 Task: Sort the boards by "Alphabetically Z-A".
Action: Mouse pressed left at (125, 60)
Screenshot: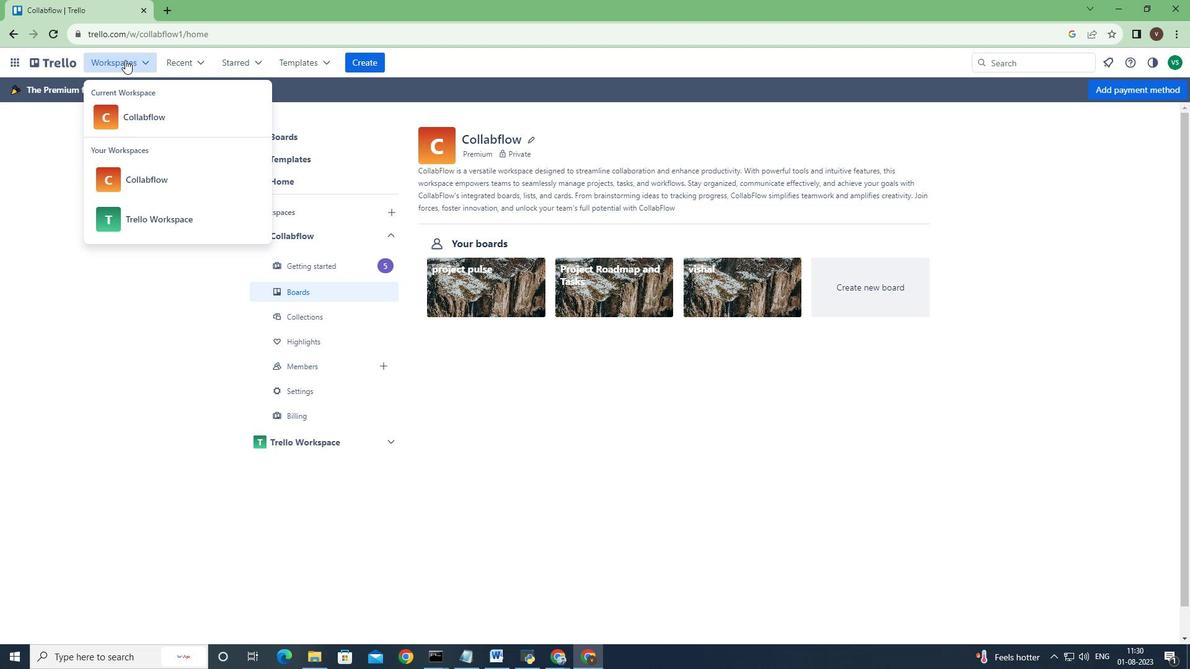 
Action: Mouse moved to (134, 177)
Screenshot: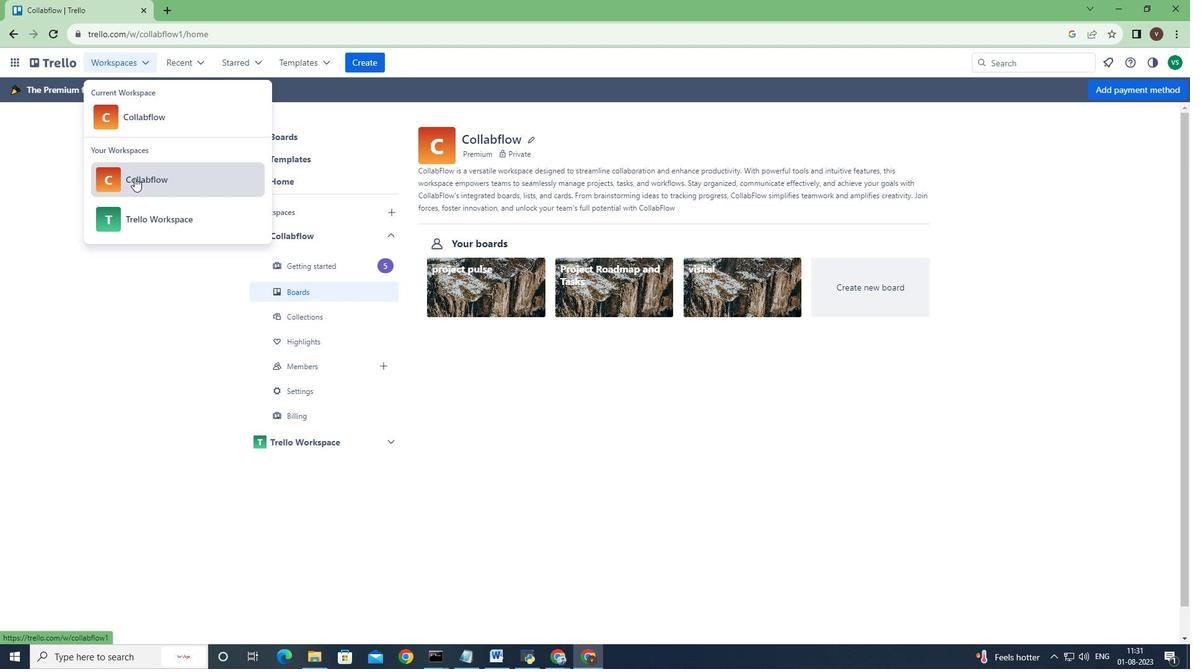 
Action: Mouse pressed left at (134, 177)
Screenshot: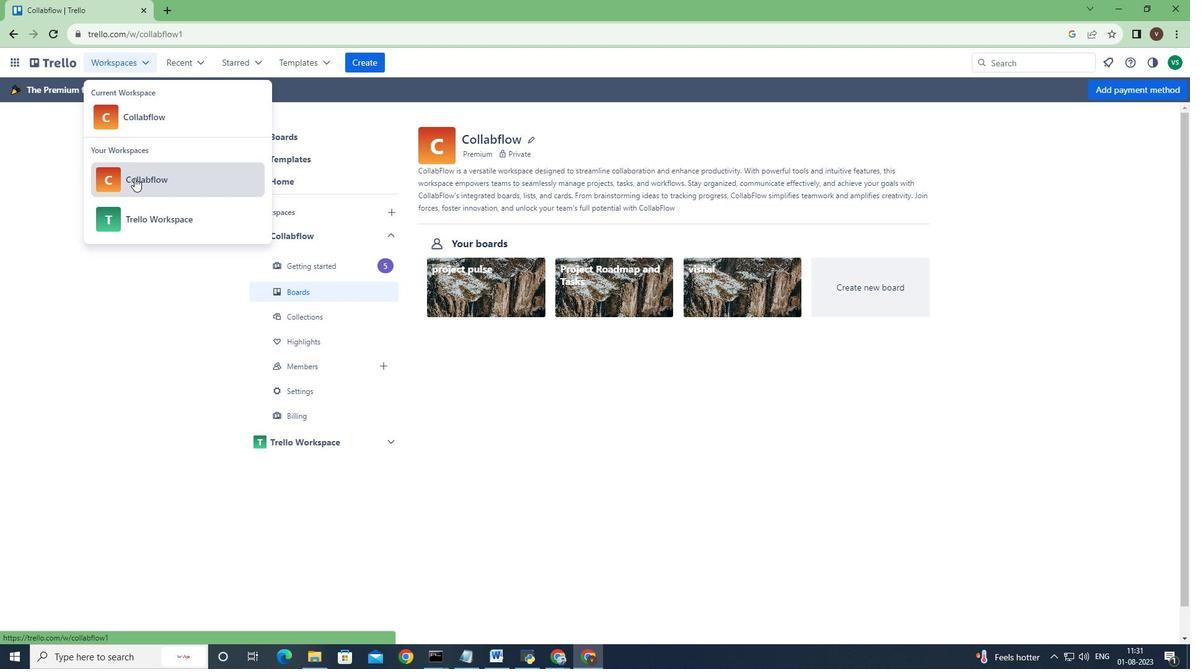 
Action: Mouse moved to (355, 314)
Screenshot: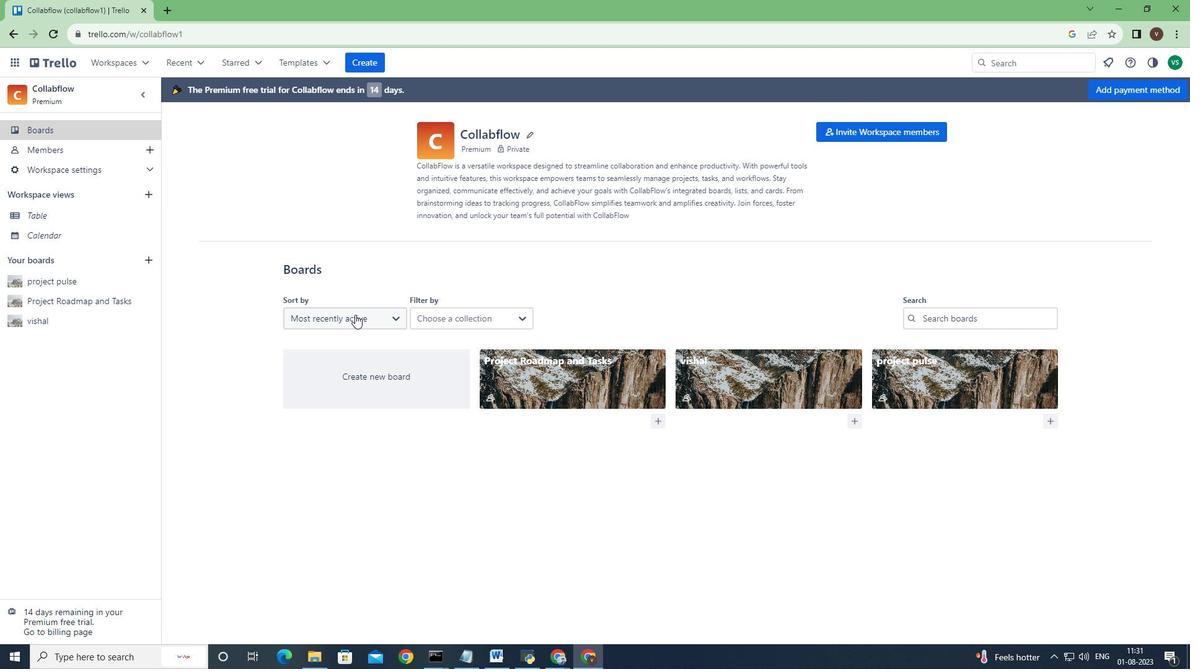 
Action: Mouse pressed left at (355, 314)
Screenshot: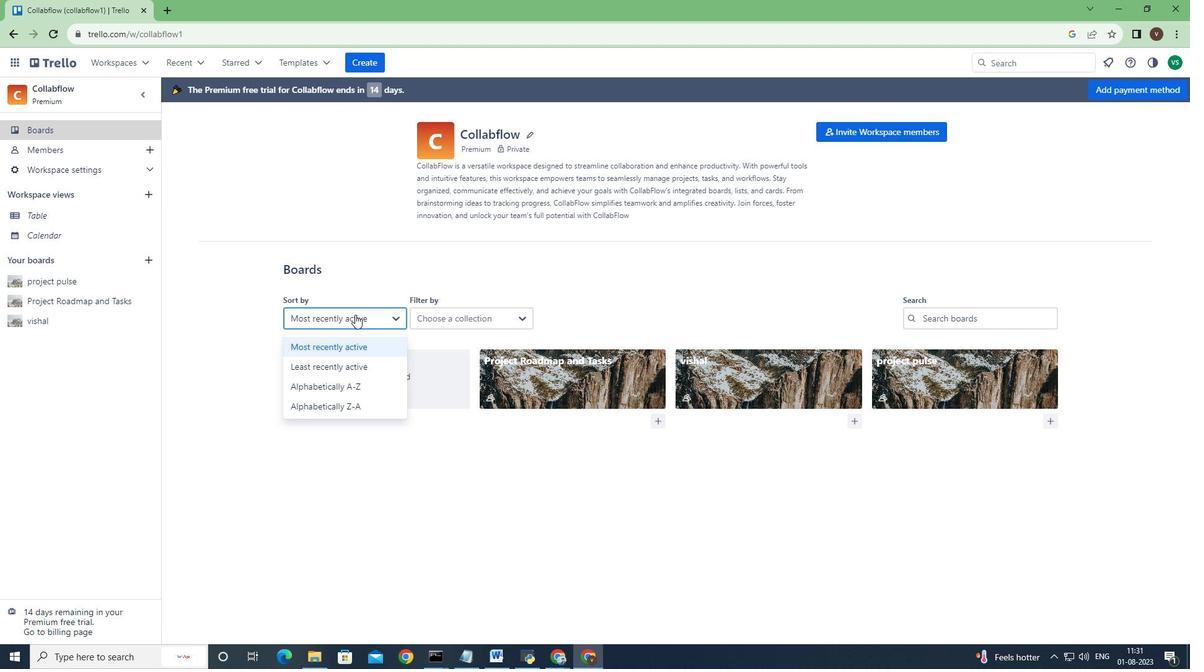 
Action: Mouse moved to (368, 410)
Screenshot: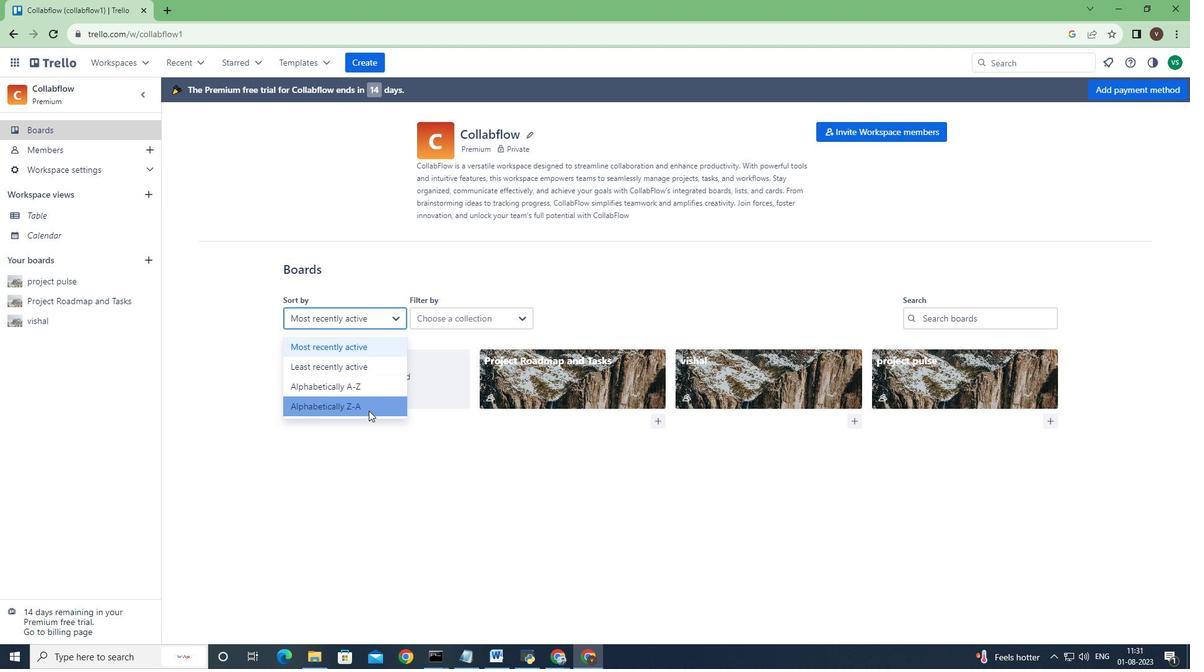 
Action: Mouse pressed left at (368, 410)
Screenshot: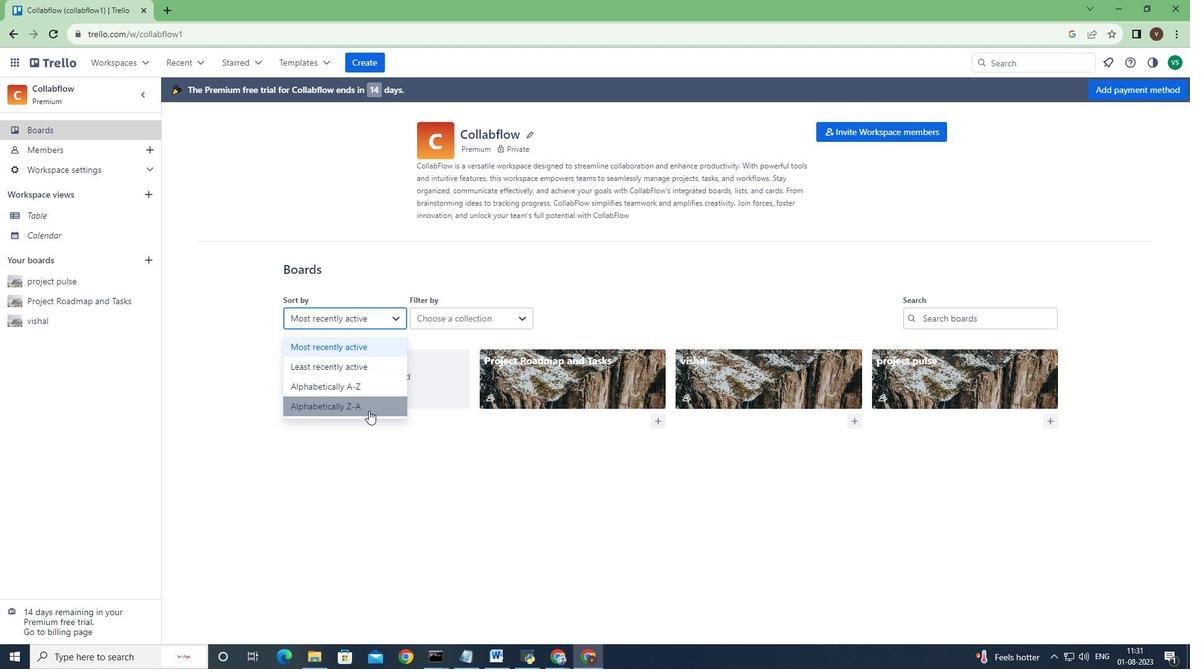 
